 Task: Create in the project ZoomOut an epic 'Service Catalogue Management Process Improvement'.
Action: Mouse moved to (218, 240)
Screenshot: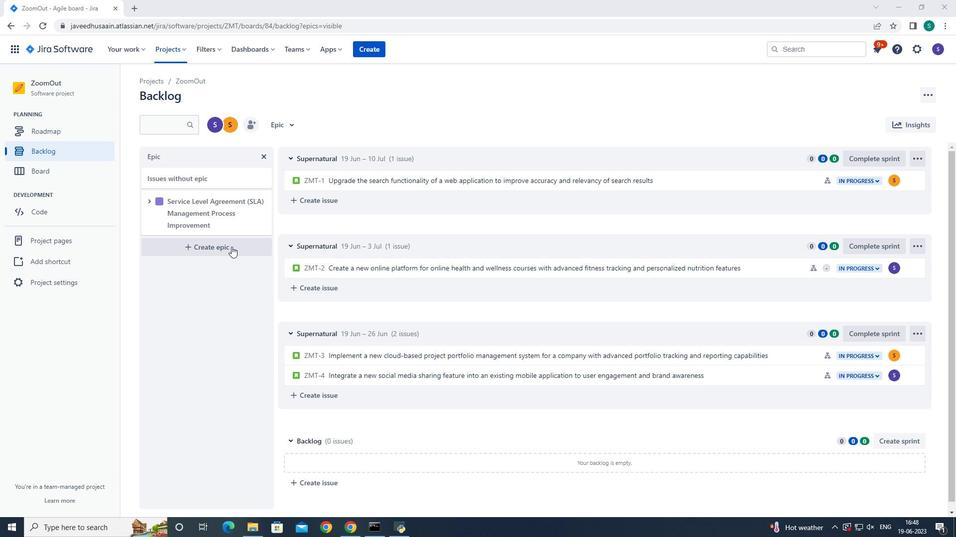 
Action: Mouse pressed left at (218, 240)
Screenshot: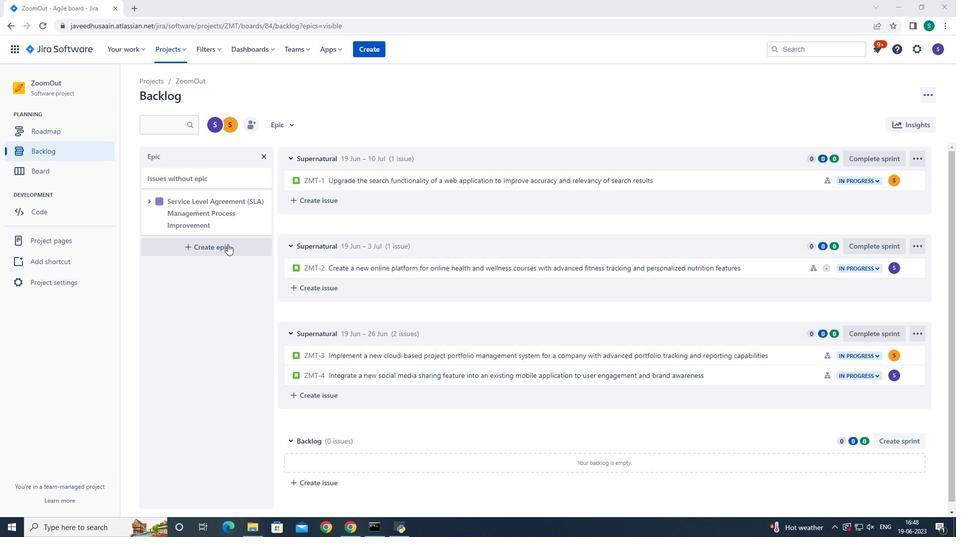 
Action: Mouse moved to (196, 247)
Screenshot: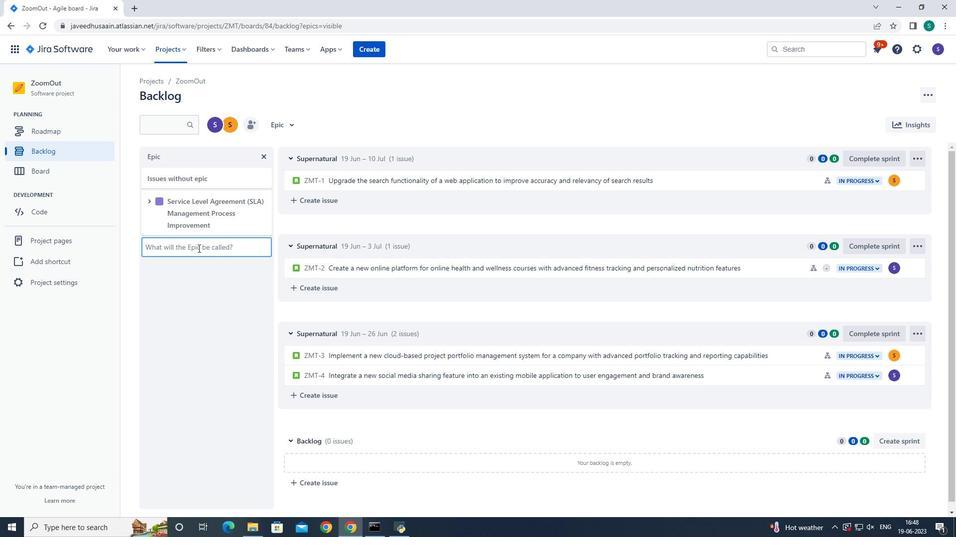 
Action: Mouse pressed left at (196, 247)
Screenshot: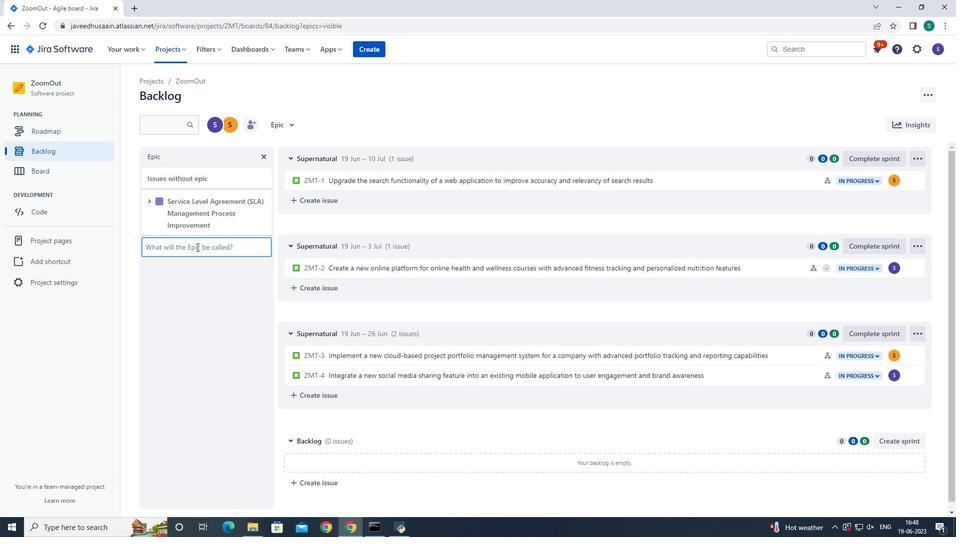 
Action: Mouse moved to (196, 247)
Screenshot: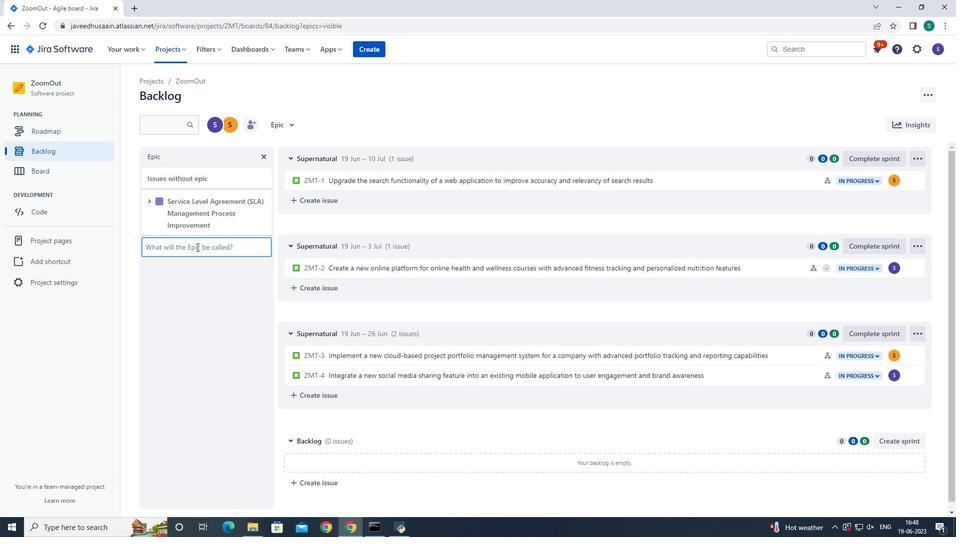 
Action: Key pressed <Key.shift>Service<Key.space><Key.shift>Catalogue<Key.space><Key.shift>N<Key.backspace><Key.shift>Management<Key.space><Key.shift>Process<Key.space><Key.shift><Key.shift><Key.shift><Key.shift><Key.shift><Key.shift><Key.shift><Key.shift><Key.shift><Key.shift><Key.shift><Key.shift>Improvement<Key.enter>
Screenshot: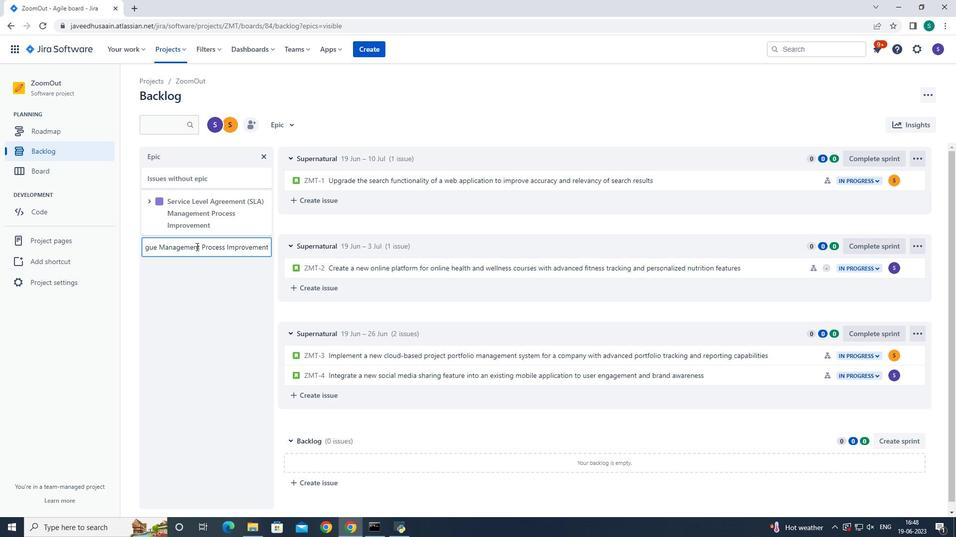 
Action: Mouse moved to (199, 249)
Screenshot: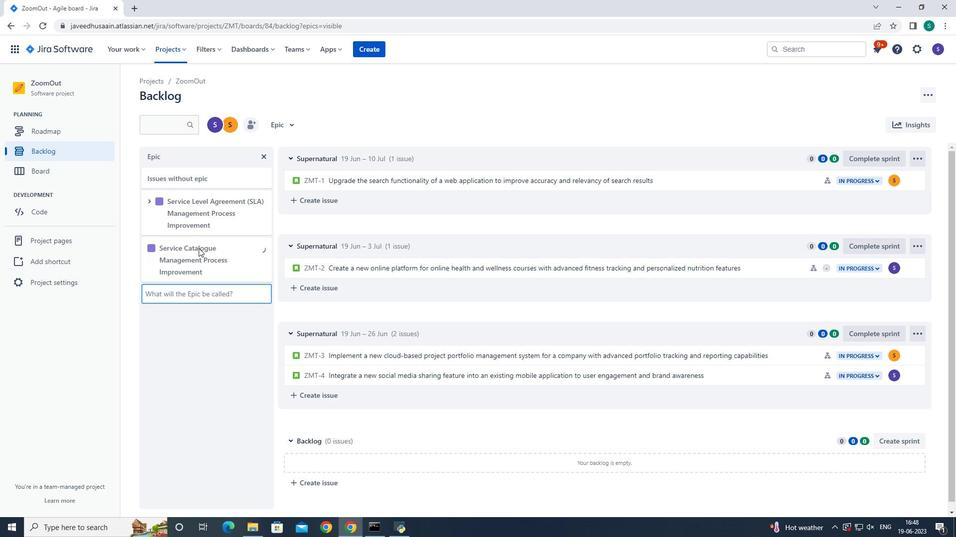
